 Task: Select the left side.
Action: Mouse moved to (21, 642)
Screenshot: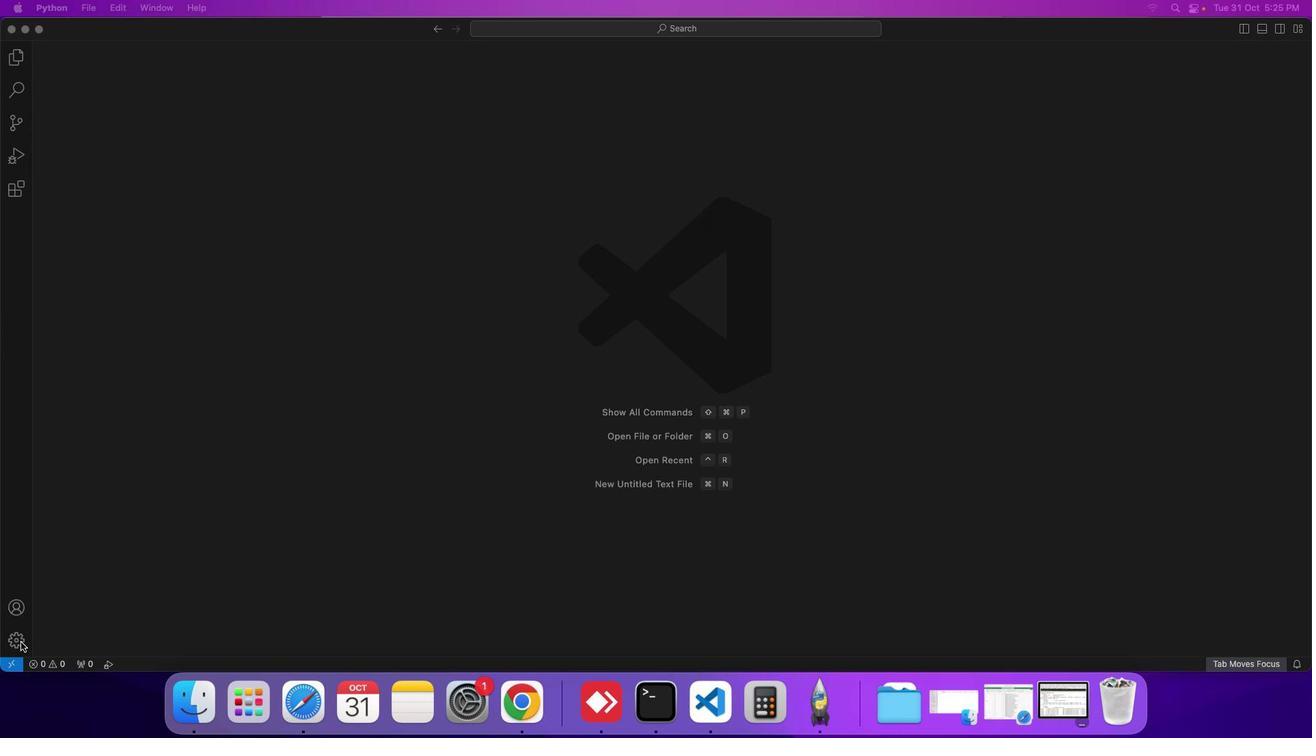 
Action: Mouse pressed left at (21, 642)
Screenshot: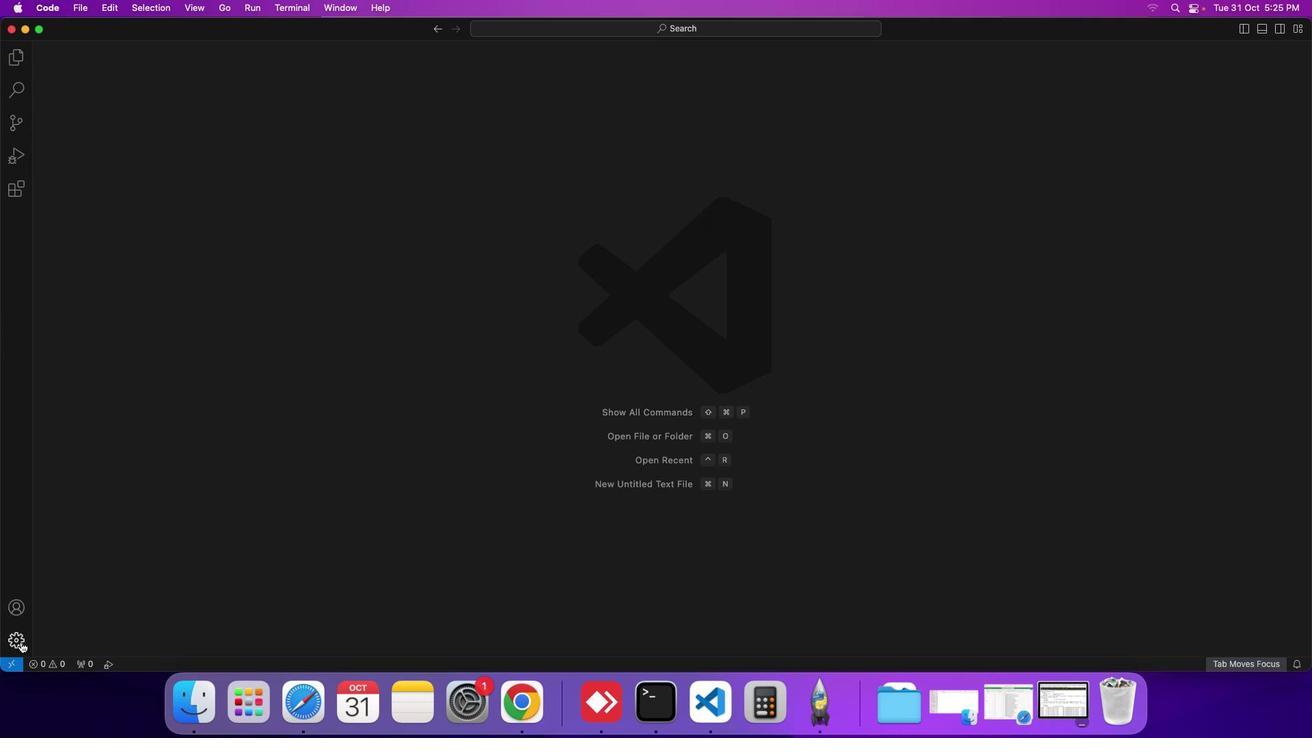 
Action: Mouse moved to (87, 536)
Screenshot: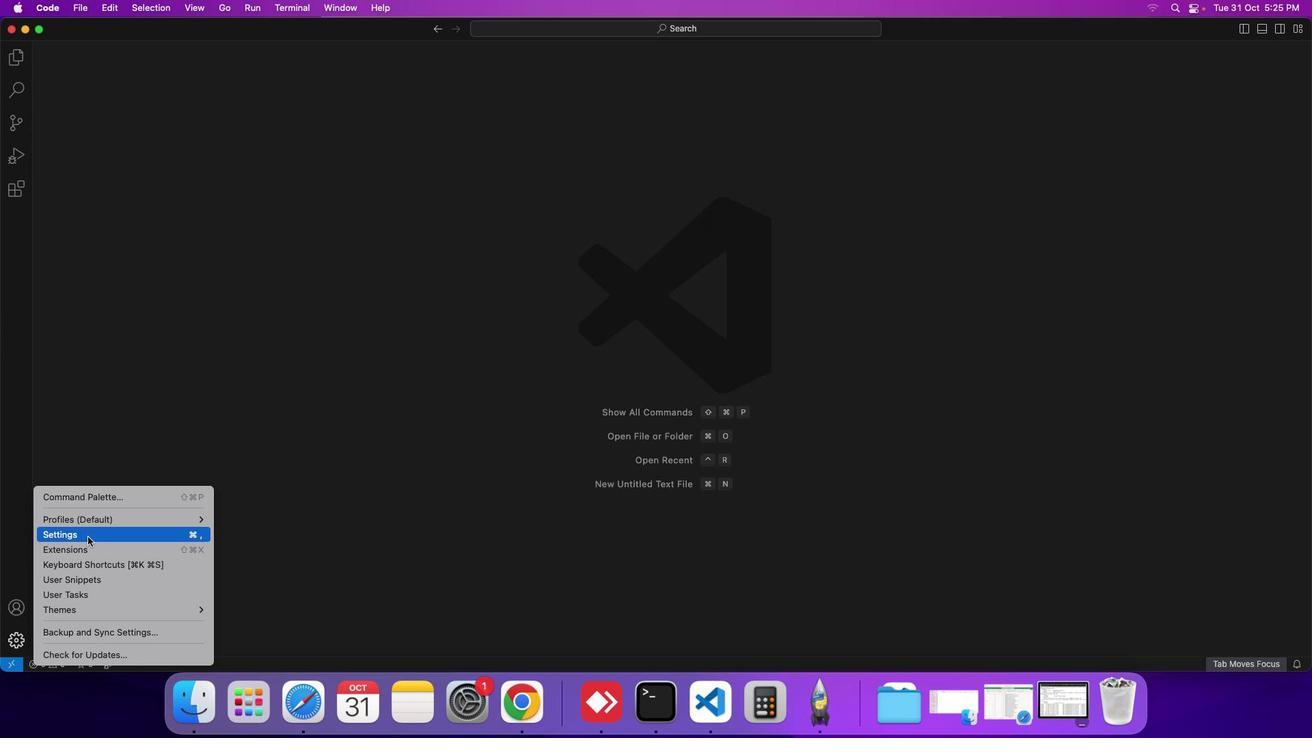 
Action: Mouse pressed left at (87, 536)
Screenshot: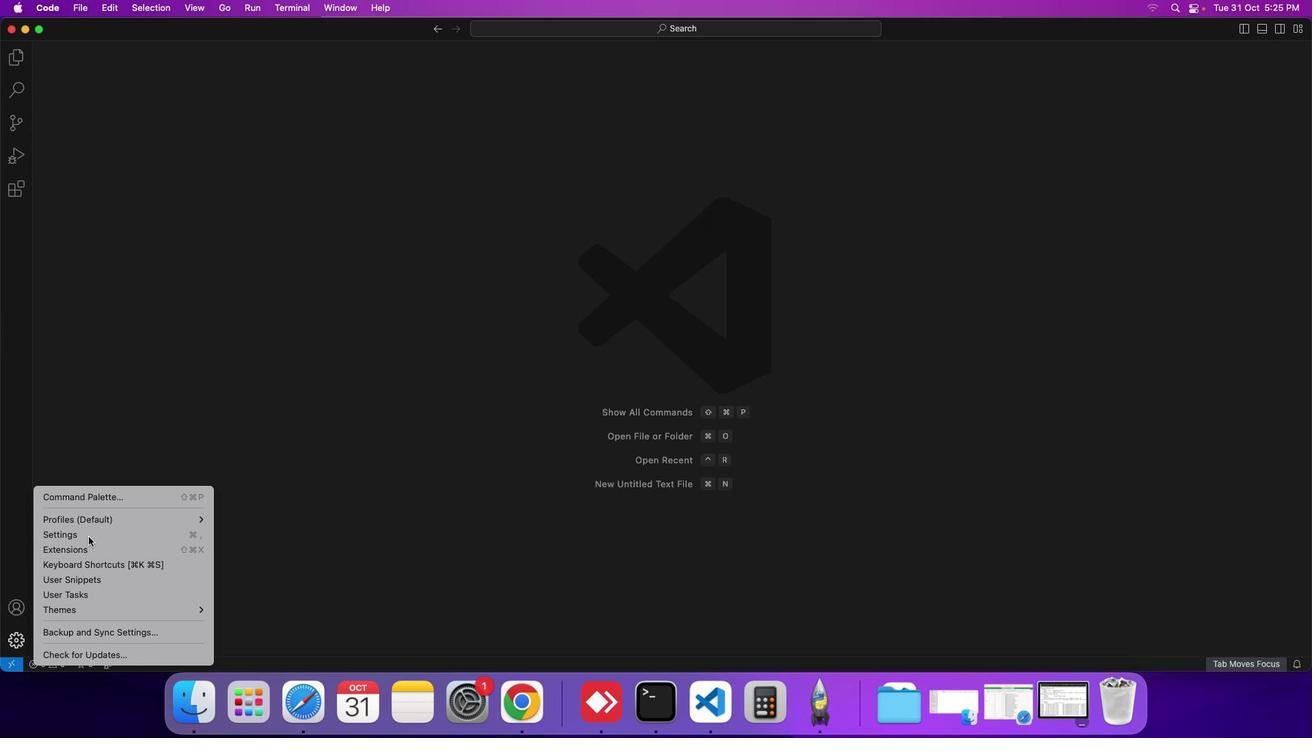 
Action: Mouse moved to (331, 155)
Screenshot: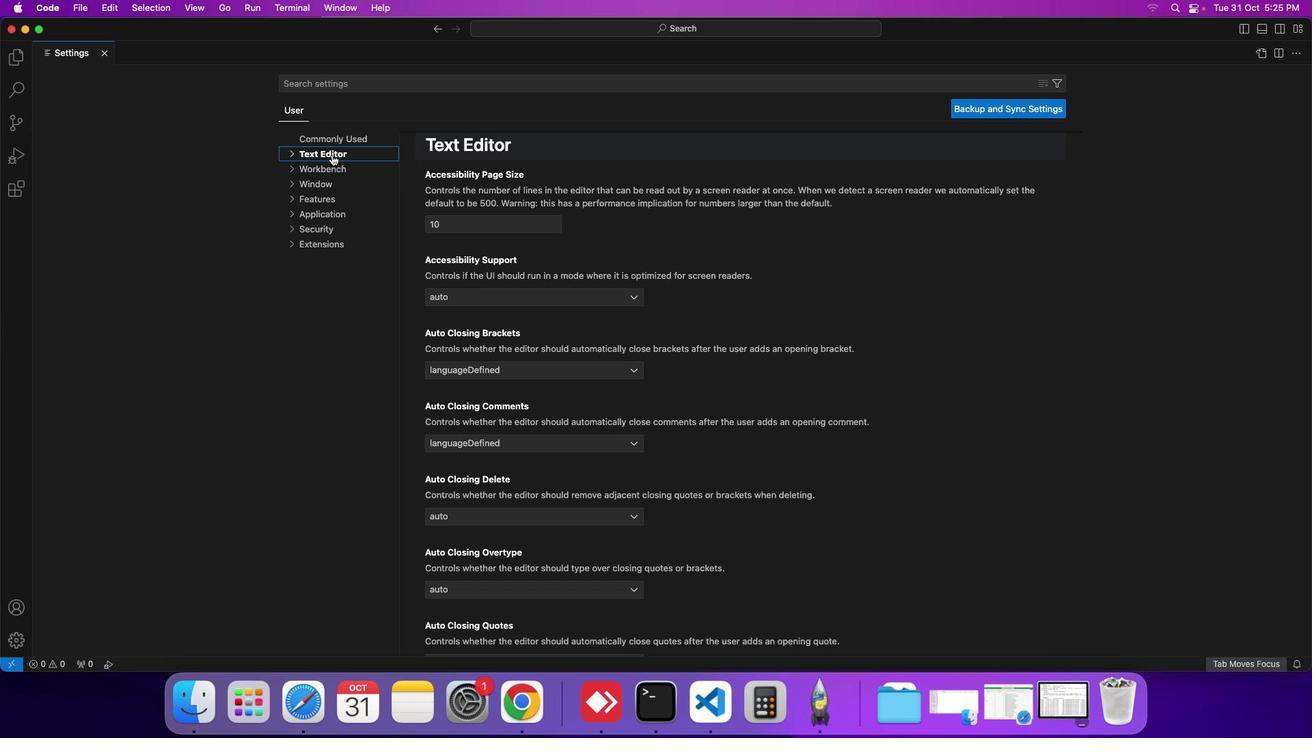 
Action: Mouse pressed left at (331, 155)
Screenshot: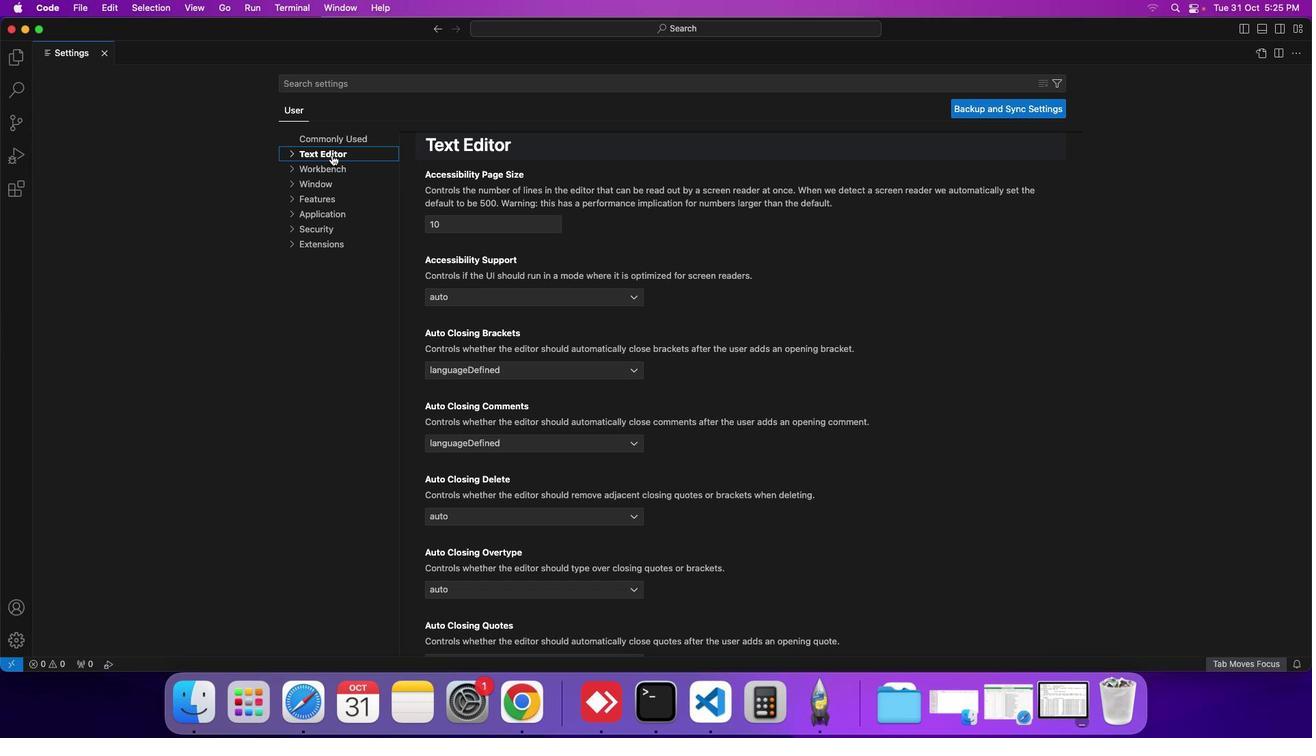 
Action: Mouse moved to (320, 241)
Screenshot: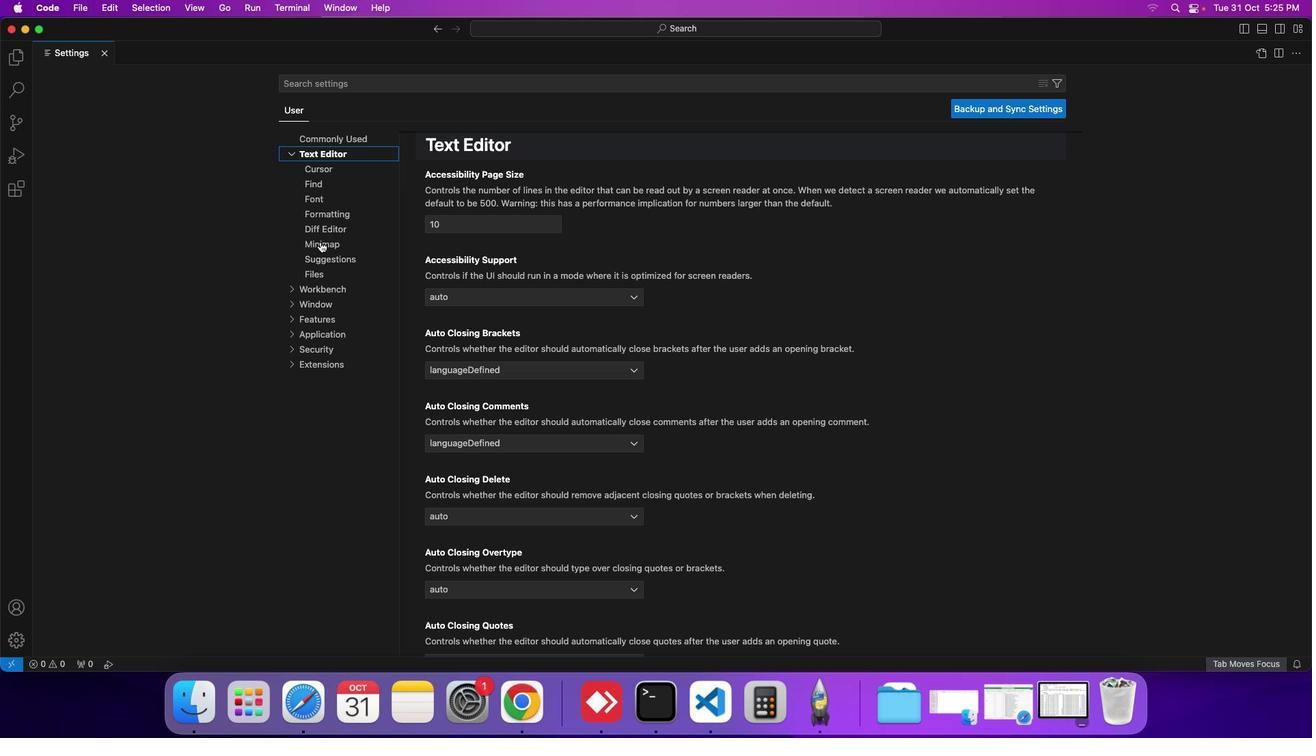 
Action: Mouse pressed left at (320, 241)
Screenshot: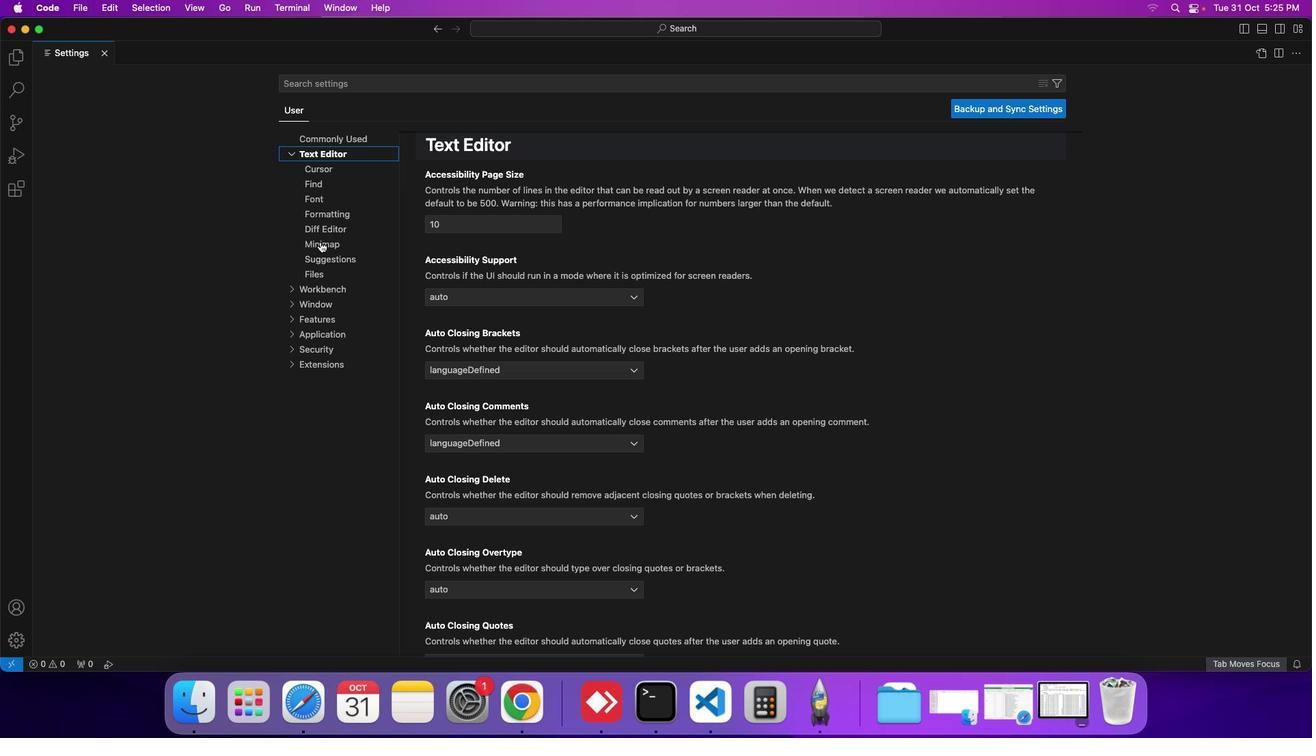
Action: Mouse moved to (553, 594)
Screenshot: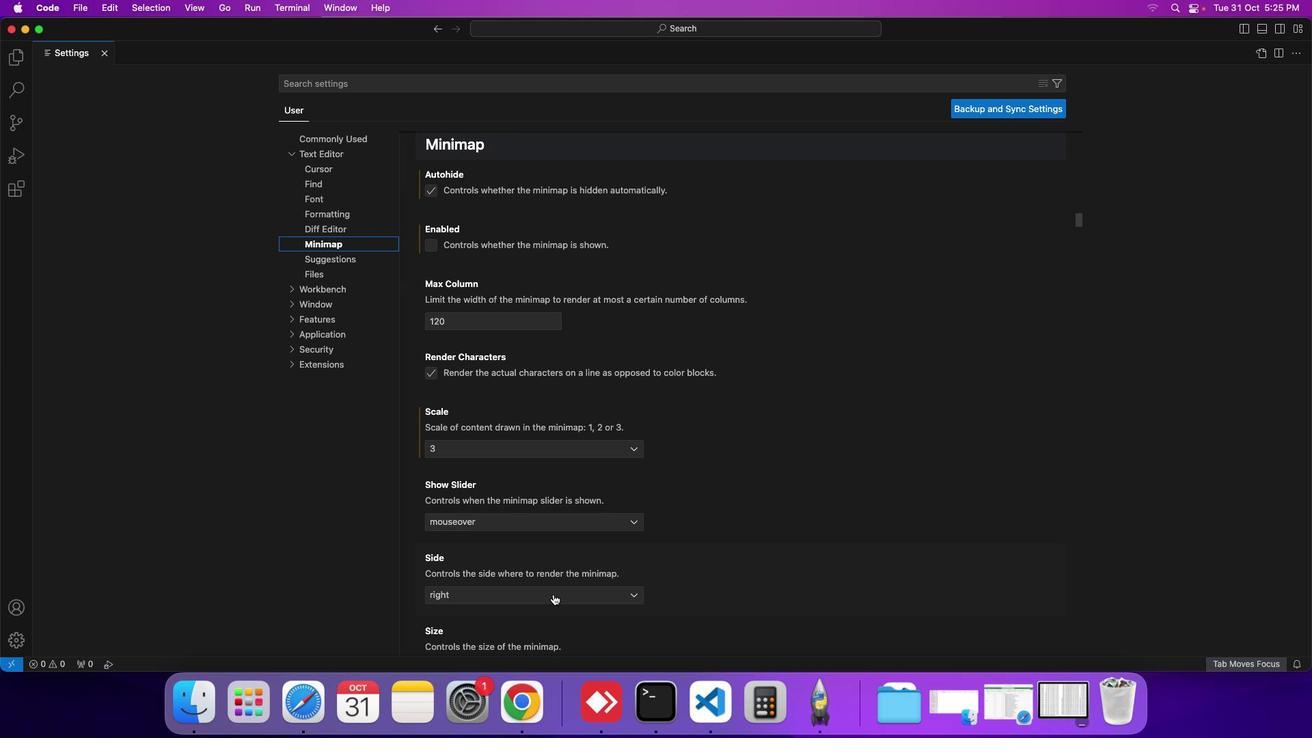 
Action: Mouse pressed left at (553, 594)
Screenshot: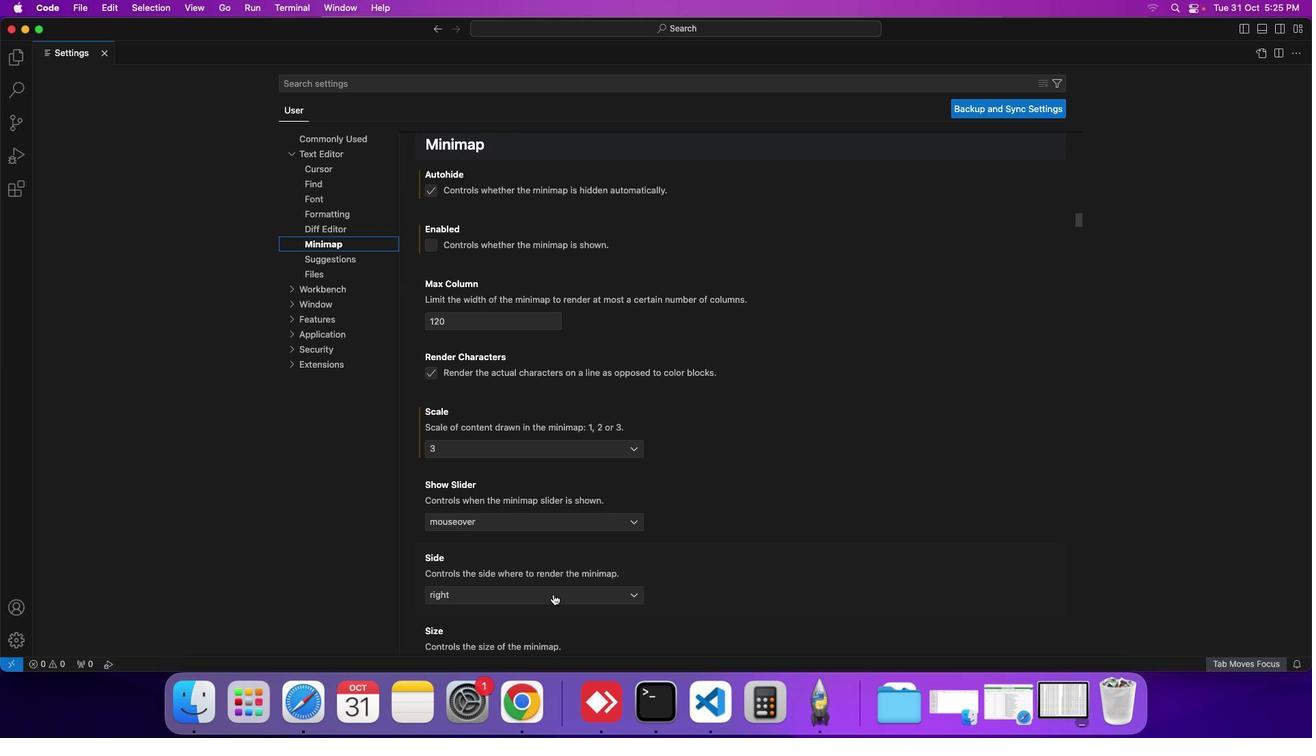 
Action: Mouse moved to (445, 616)
Screenshot: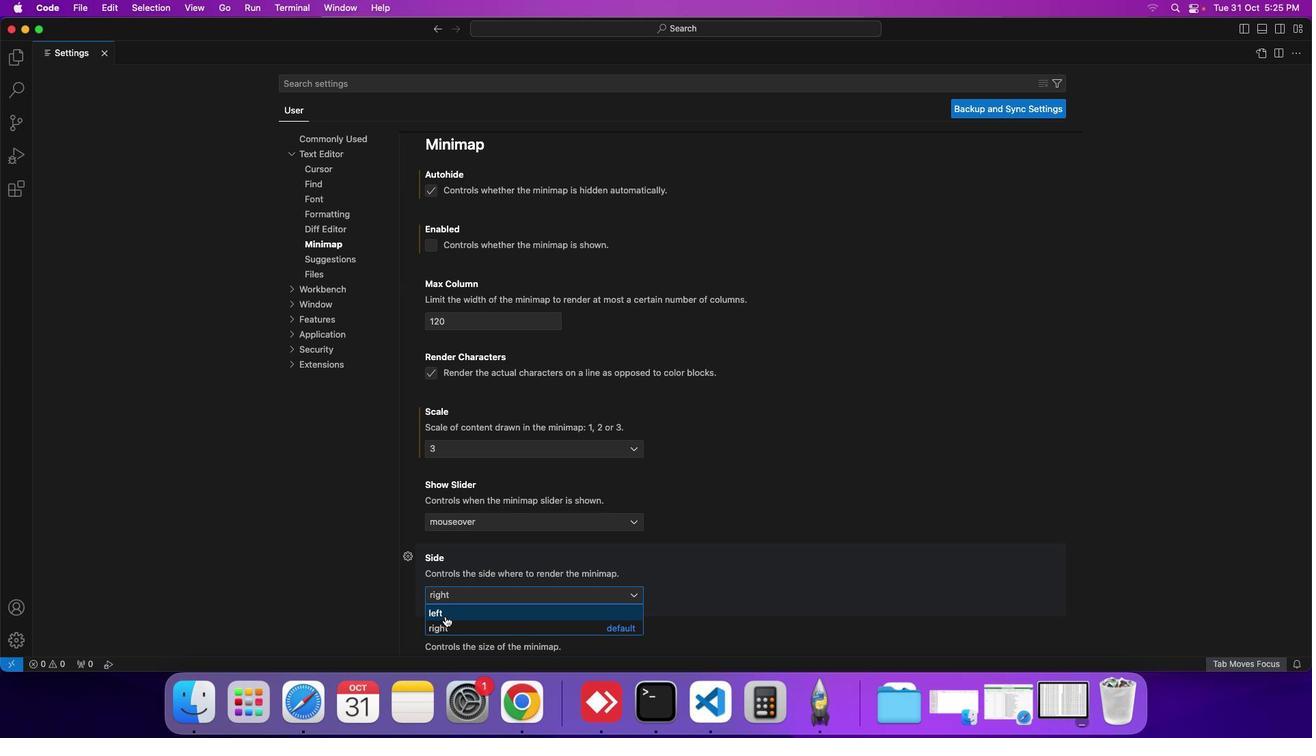 
Action: Mouse pressed left at (445, 616)
Screenshot: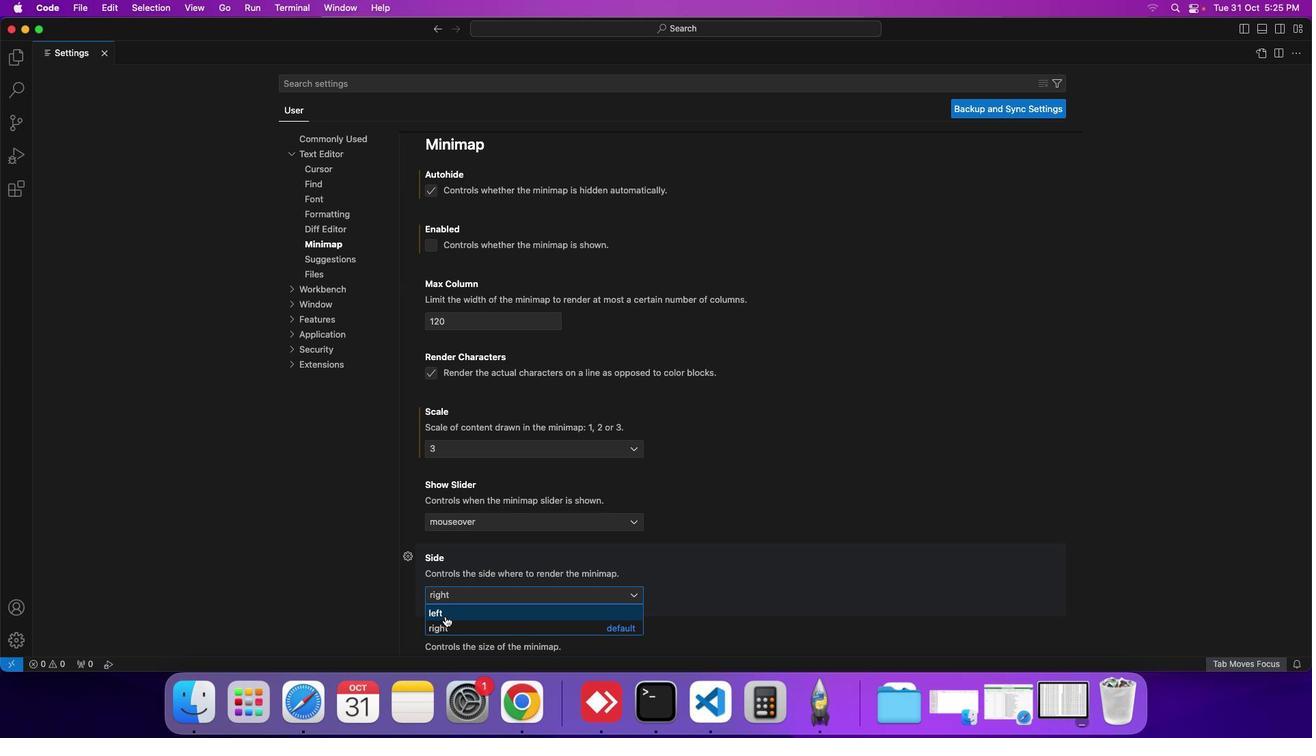 
Action: Mouse moved to (1095, 349)
Screenshot: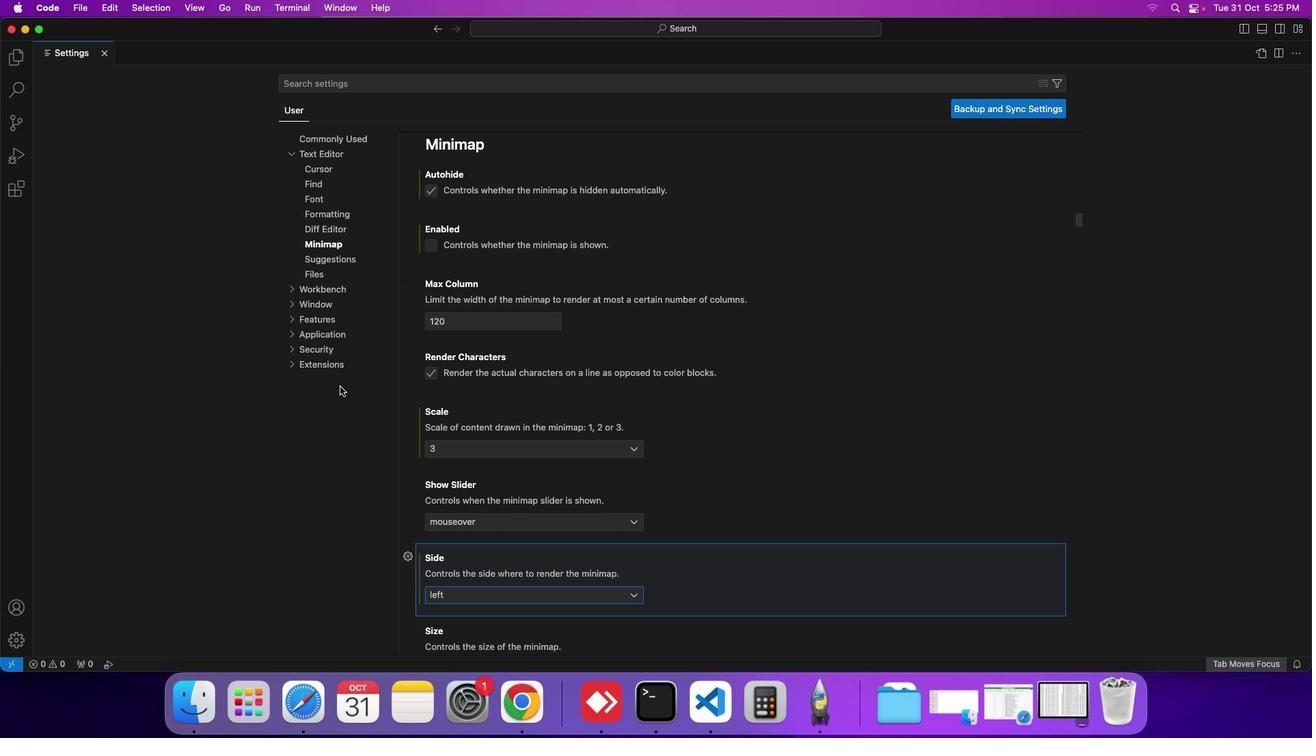 
